 Task: Open Card Card0000000252 in Board Board0000000063 in Workspace WS0000000021 in Trello. Add Member Email0000000084 to Card Card0000000252 in Board Board0000000063 in Workspace WS0000000021 in Trello. Add Red Label titled Label0000000252 to Card Card0000000252 in Board Board0000000063 in Workspace WS0000000021 in Trello. Add Checklist CL0000000252 to Card Card0000000252 in Board Board0000000063 in Workspace WS0000000021 in Trello. Add Dates with Start Date as Nov 01 2023 and Due Date as Nov 30 2023 to Card Card0000000252 in Board Board0000000063 in Workspace WS0000000021 in Trello
Action: Mouse moved to (525, 555)
Screenshot: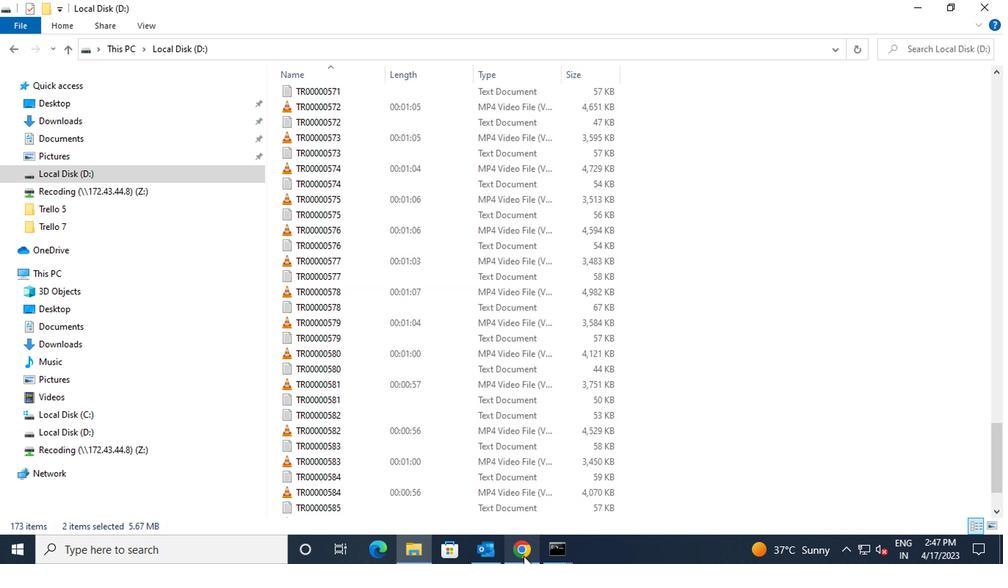 
Action: Mouse pressed left at (525, 555)
Screenshot: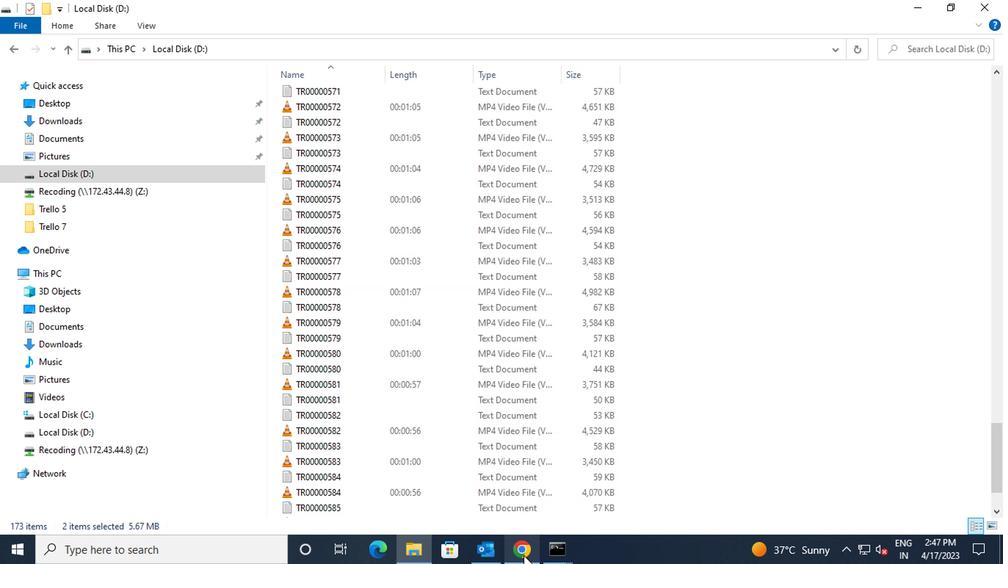
Action: Mouse moved to (352, 460)
Screenshot: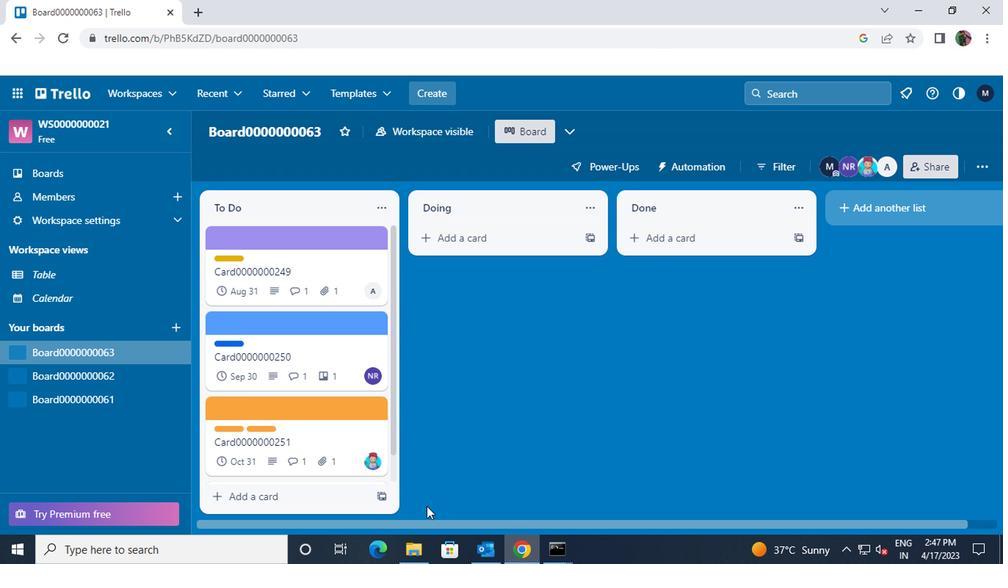 
Action: Mouse scrolled (352, 459) with delta (0, -1)
Screenshot: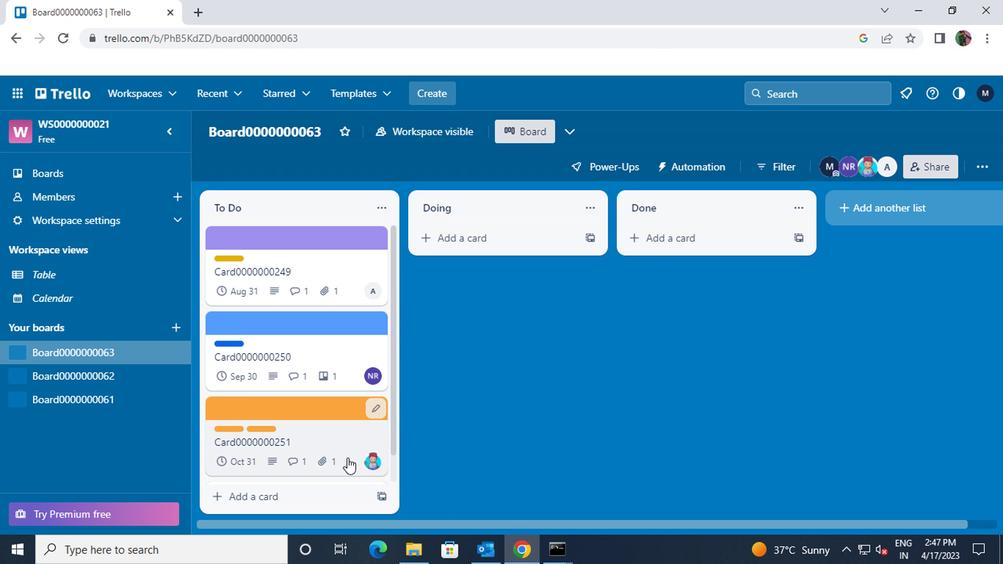 
Action: Mouse scrolled (352, 459) with delta (0, -1)
Screenshot: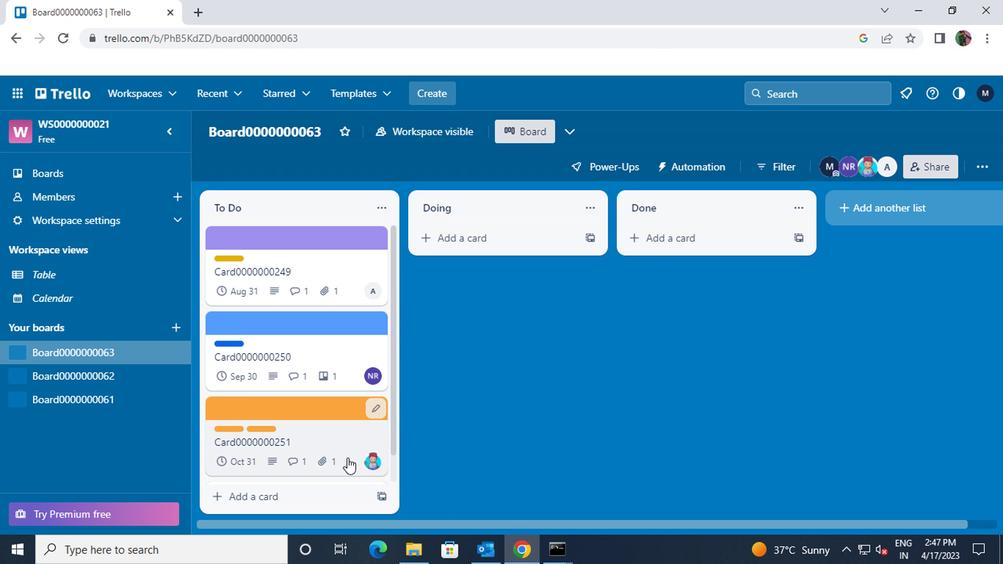 
Action: Mouse scrolled (352, 459) with delta (0, -1)
Screenshot: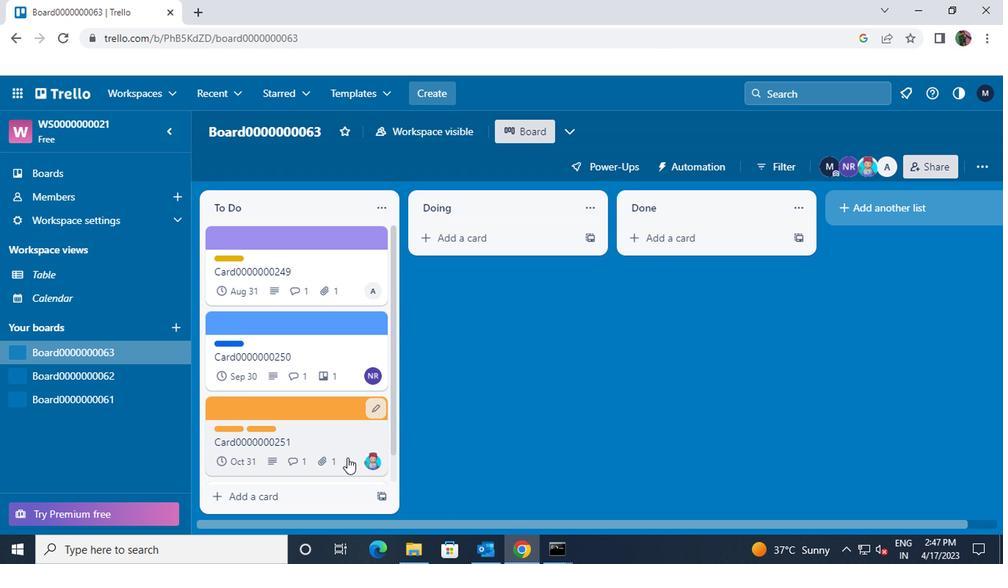 
Action: Mouse moved to (341, 458)
Screenshot: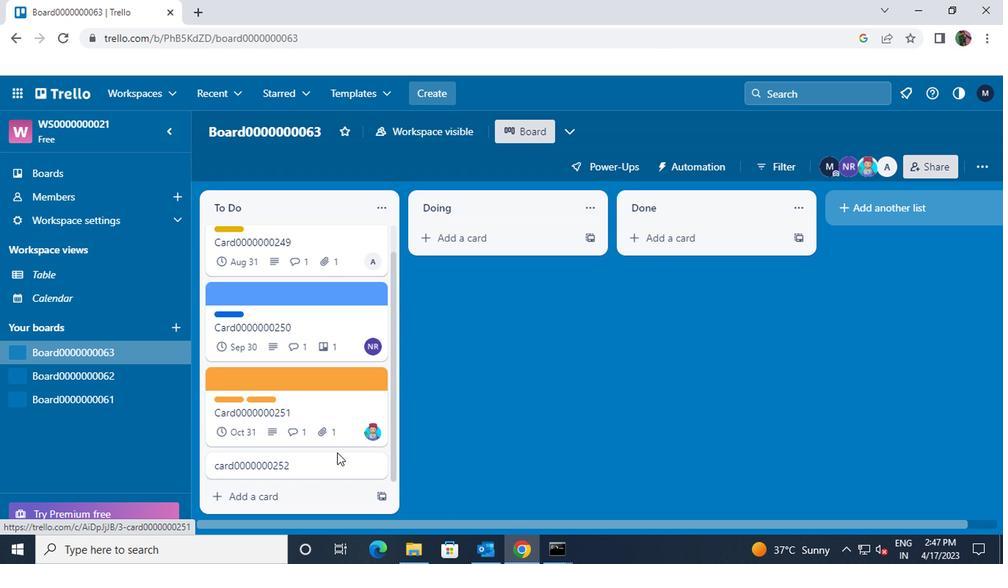 
Action: Mouse pressed left at (341, 458)
Screenshot: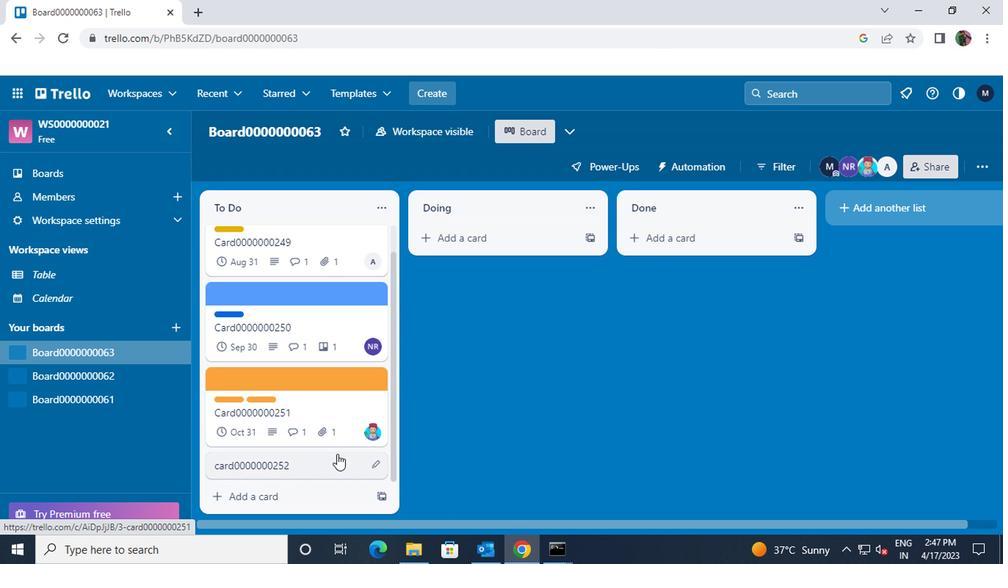 
Action: Mouse moved to (676, 205)
Screenshot: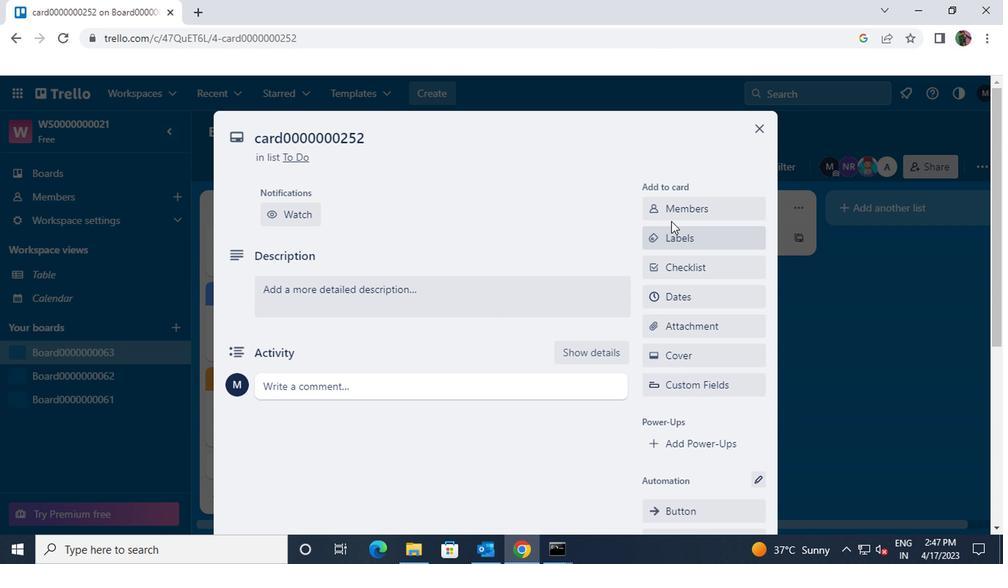 
Action: Mouse pressed left at (676, 205)
Screenshot: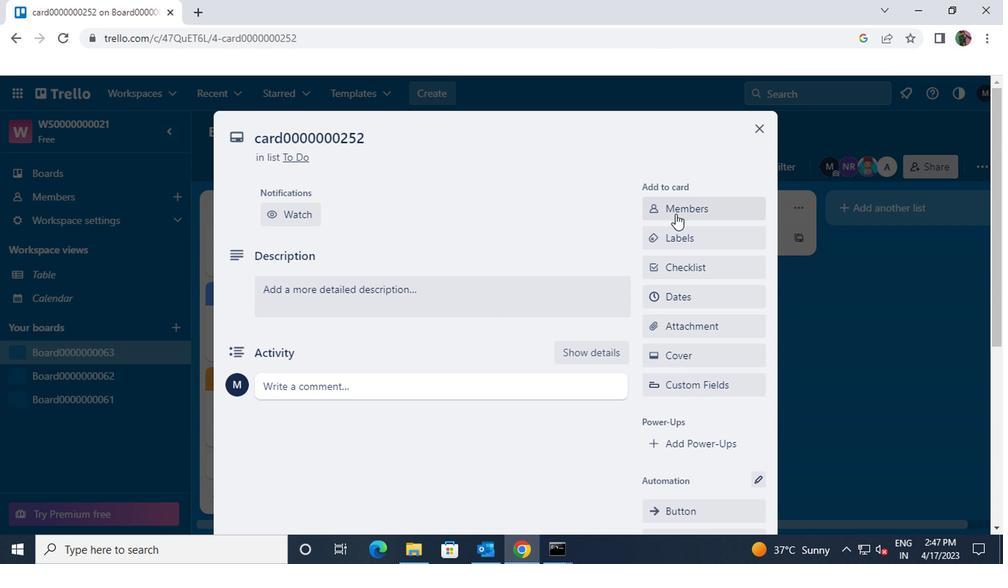 
Action: Mouse moved to (680, 287)
Screenshot: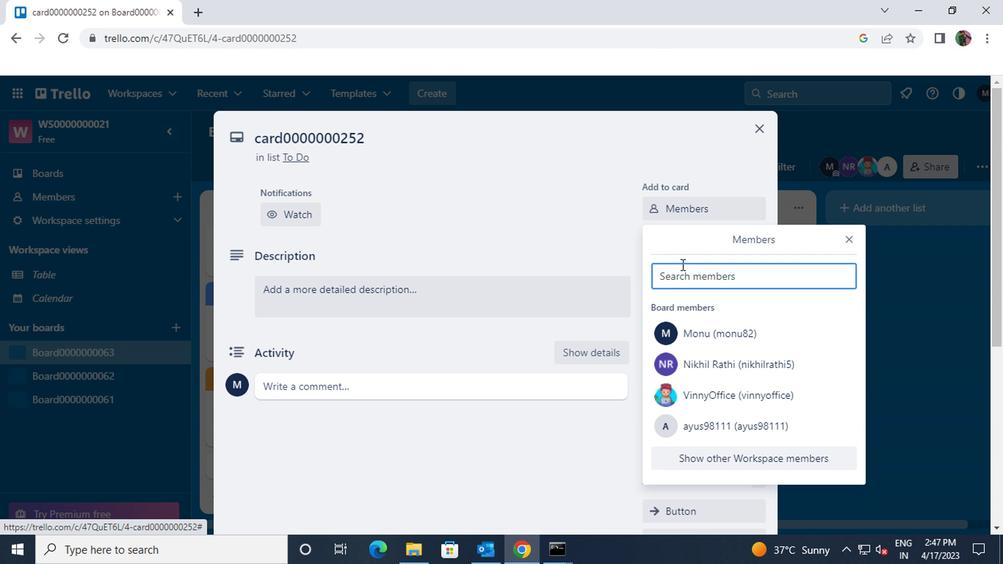 
Action: Key pressed carstreet791<Key.shift><Key.shift><Key.shift><Key.shift><Key.shift><Key.shift>@GMAIL.COM
Screenshot: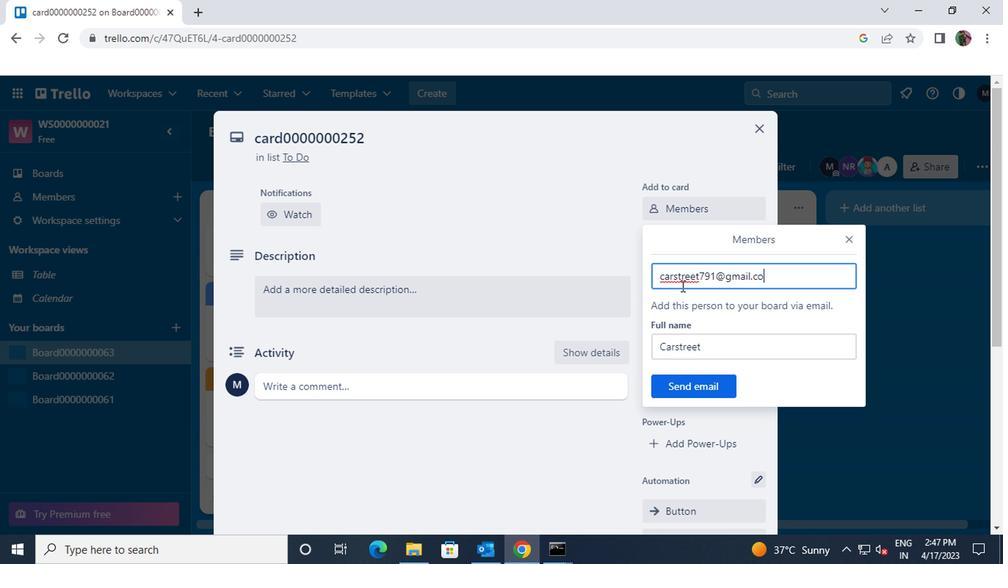 
Action: Mouse moved to (705, 382)
Screenshot: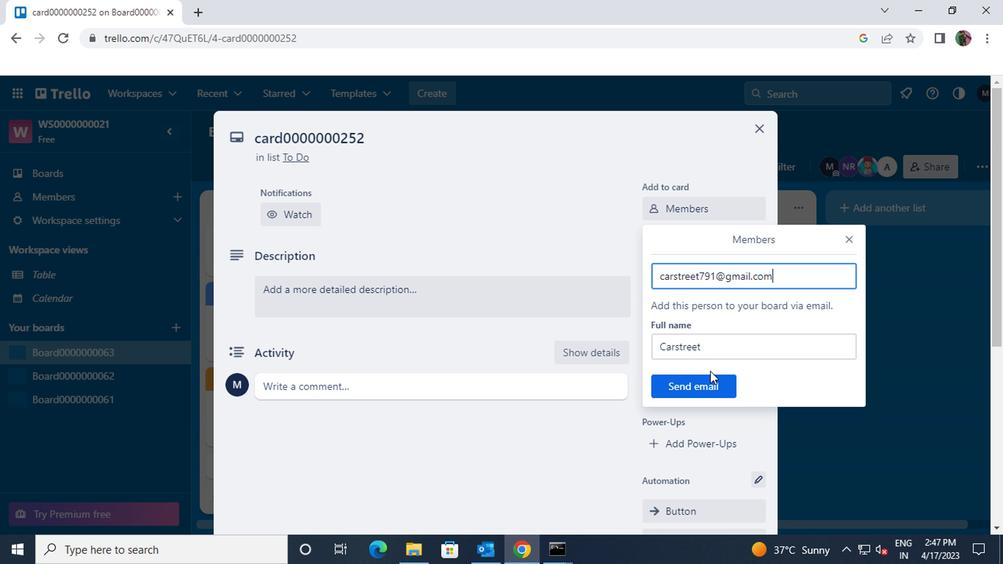 
Action: Mouse pressed left at (705, 382)
Screenshot: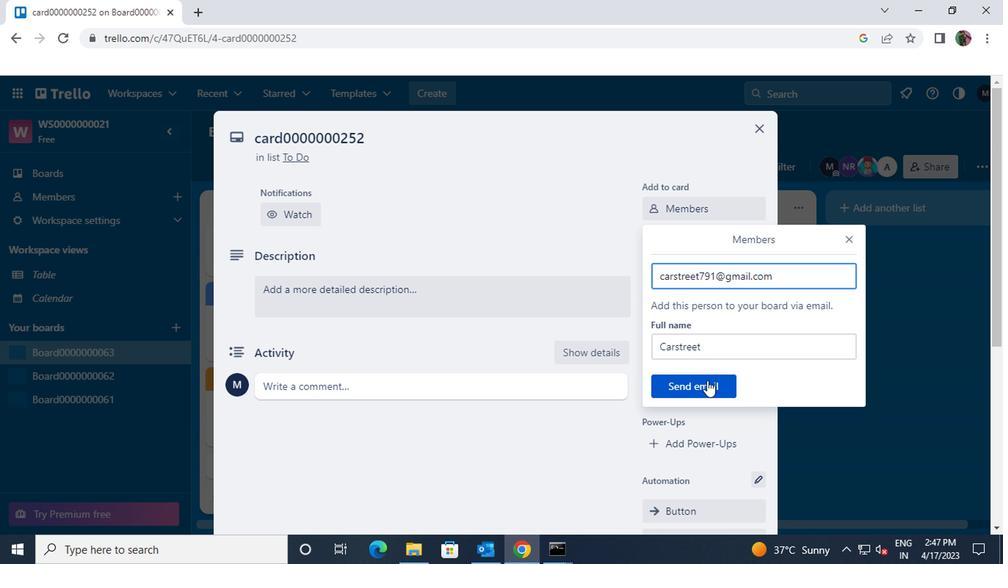 
Action: Mouse moved to (715, 243)
Screenshot: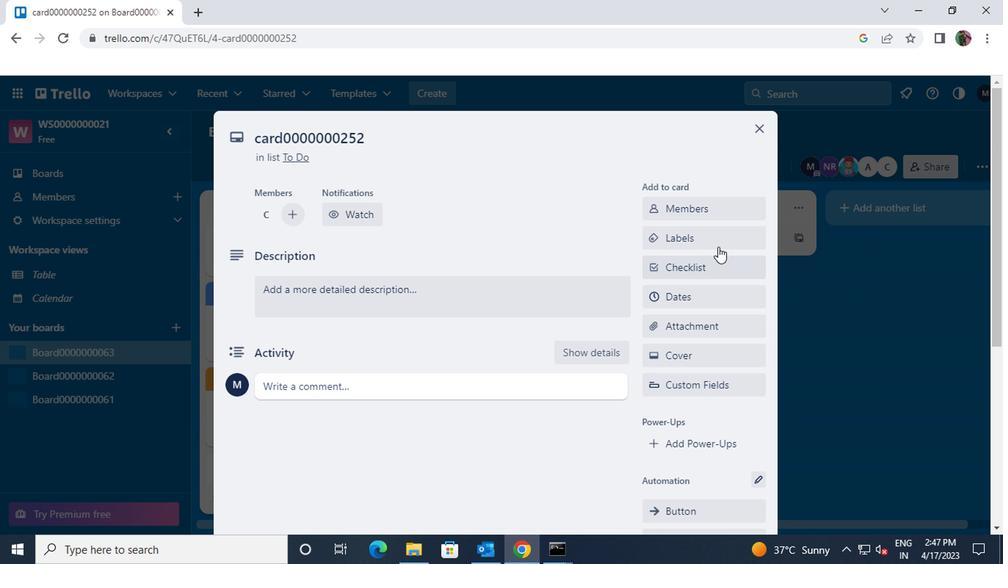 
Action: Mouse pressed left at (715, 243)
Screenshot: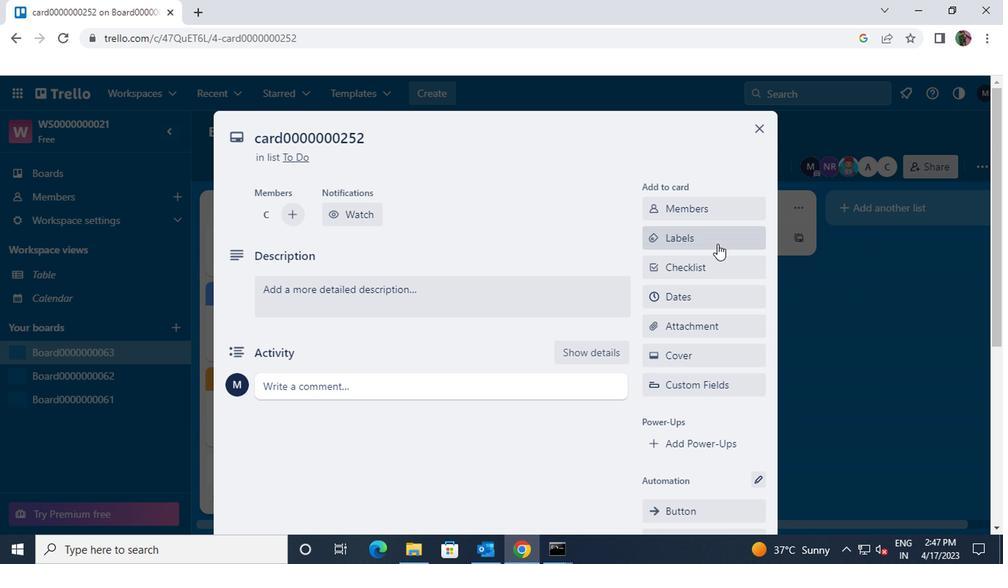
Action: Mouse moved to (742, 490)
Screenshot: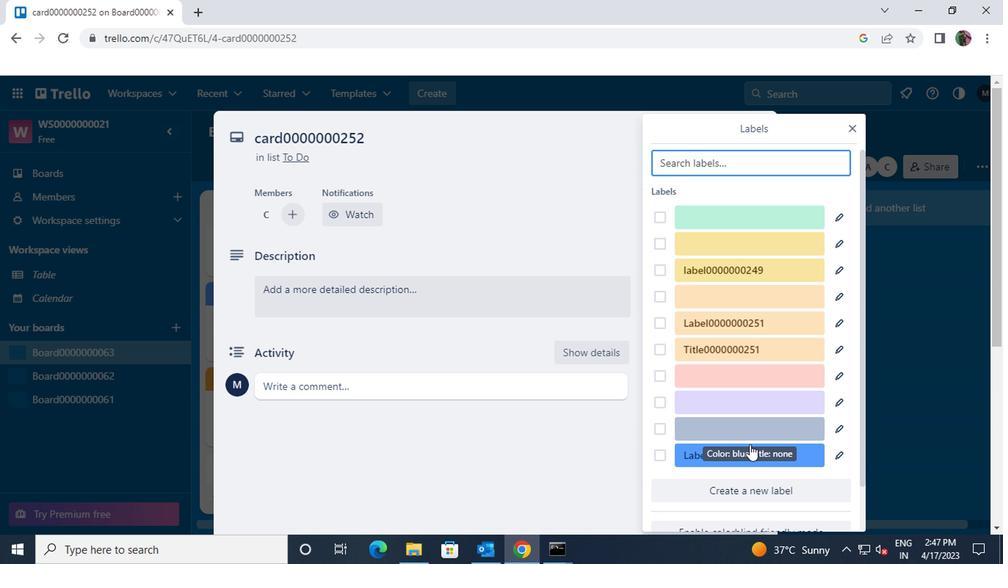 
Action: Mouse pressed left at (742, 490)
Screenshot: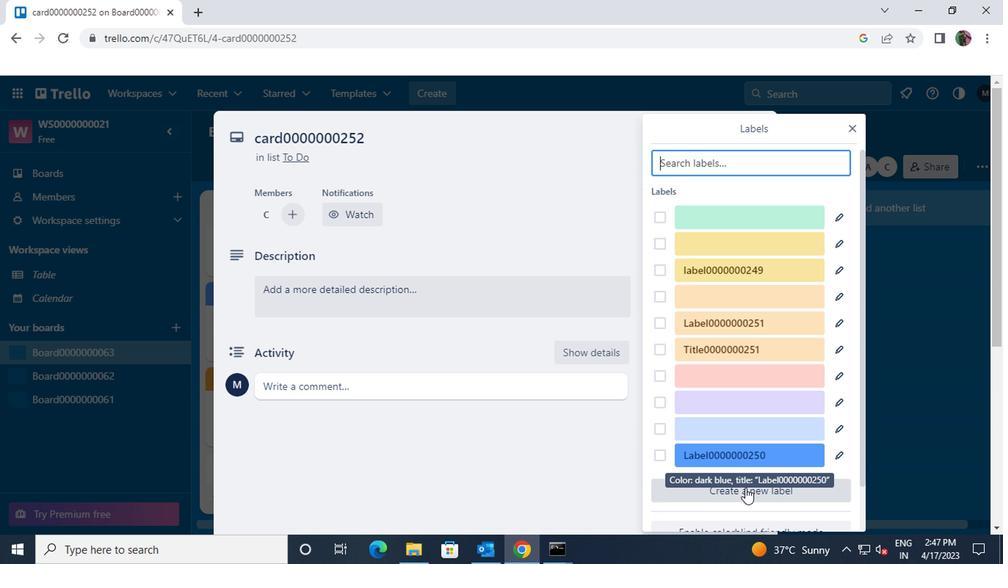 
Action: Mouse moved to (725, 262)
Screenshot: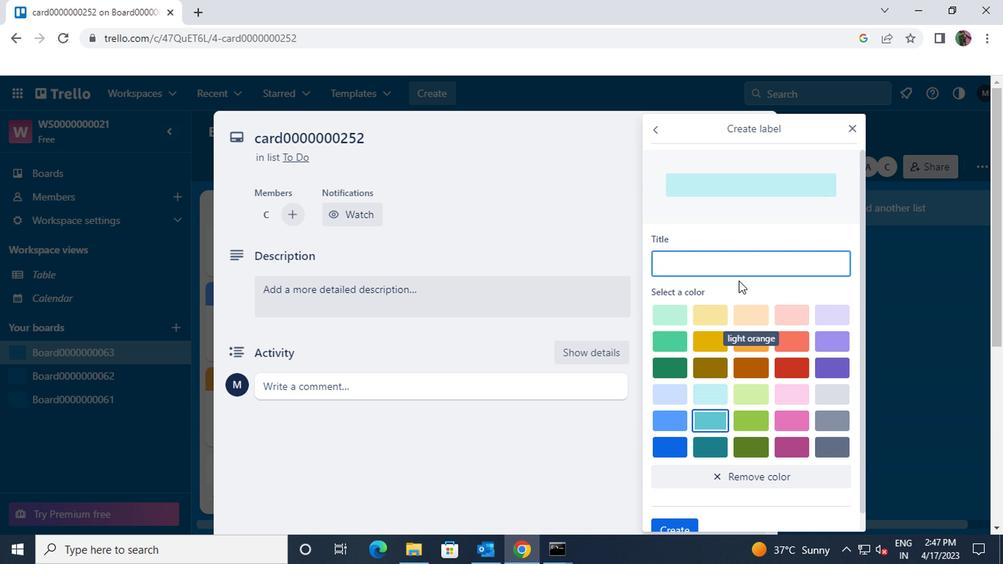 
Action: Mouse pressed left at (725, 262)
Screenshot: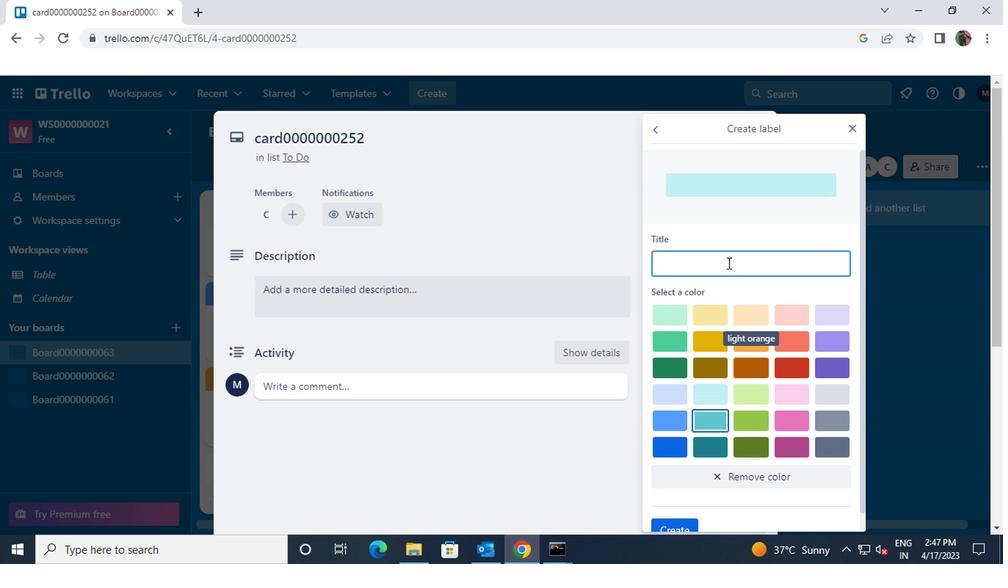
Action: Key pressed <Key.shift>LABEL0000000252
Screenshot: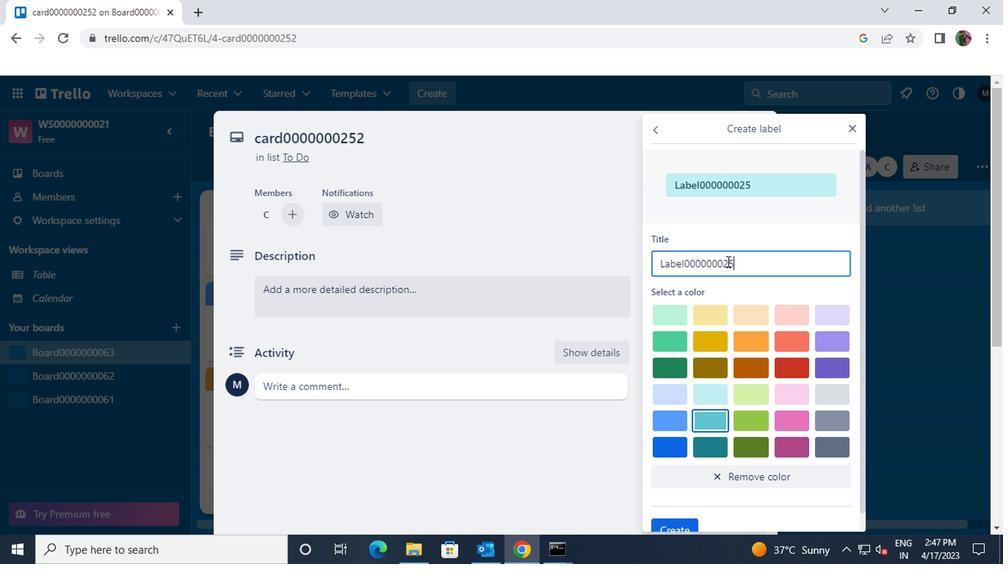 
Action: Mouse moved to (786, 366)
Screenshot: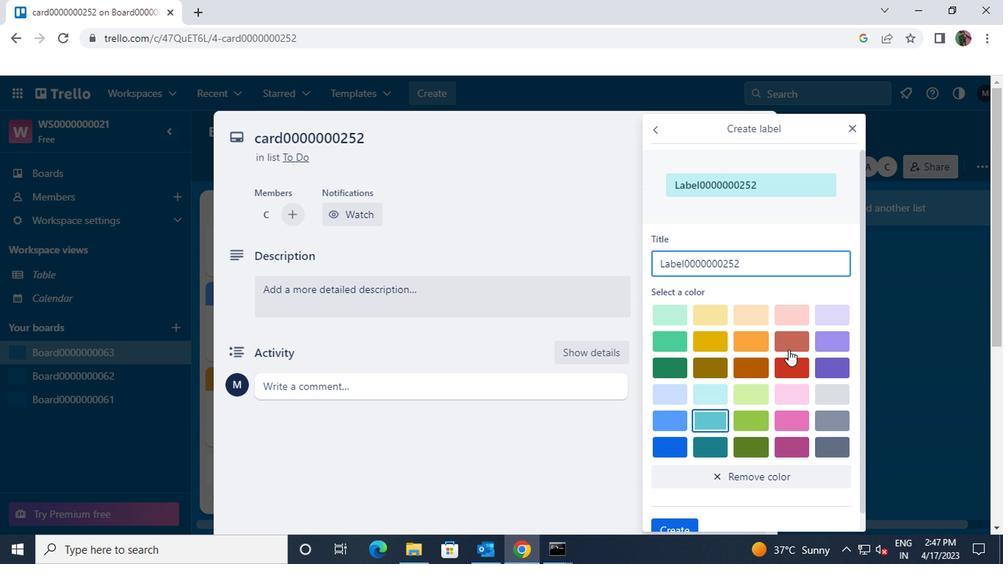 
Action: Mouse pressed left at (786, 366)
Screenshot: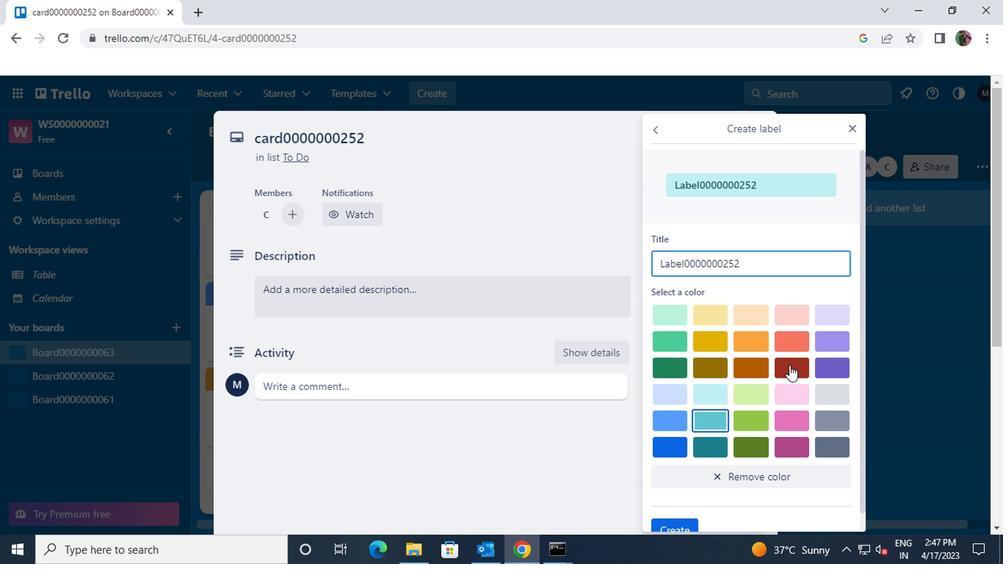 
Action: Mouse scrolled (786, 365) with delta (0, 0)
Screenshot: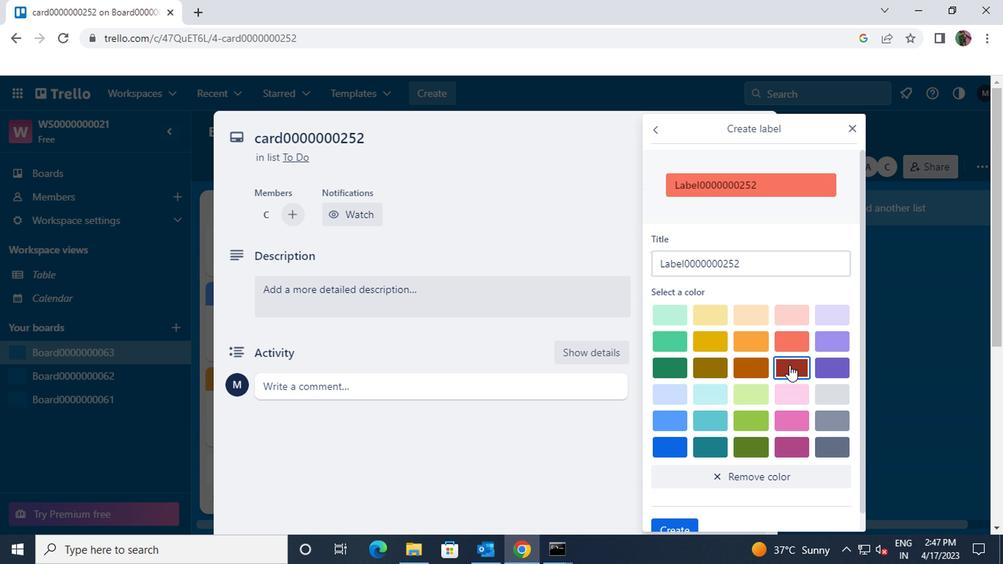
Action: Mouse moved to (786, 366)
Screenshot: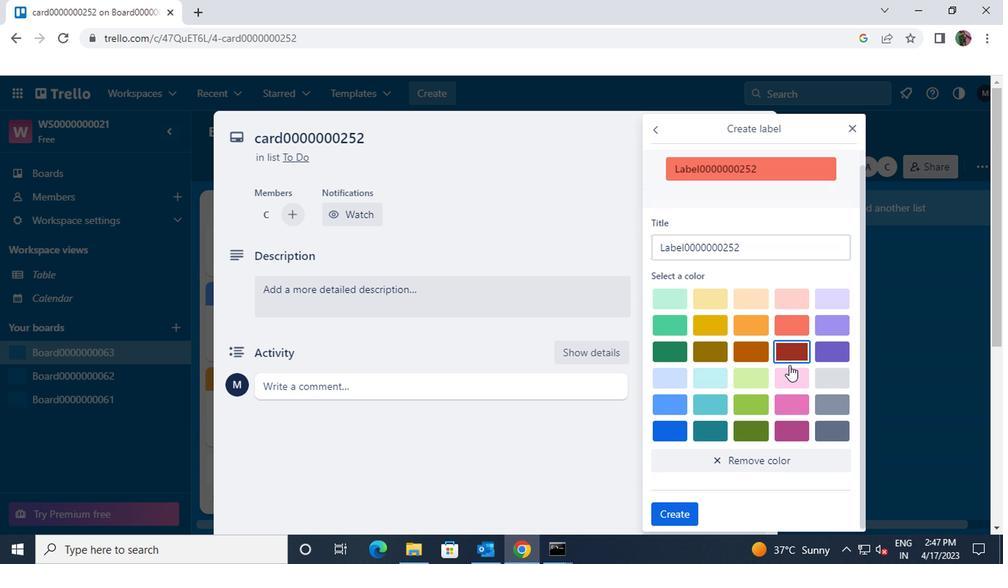 
Action: Mouse scrolled (786, 365) with delta (0, 0)
Screenshot: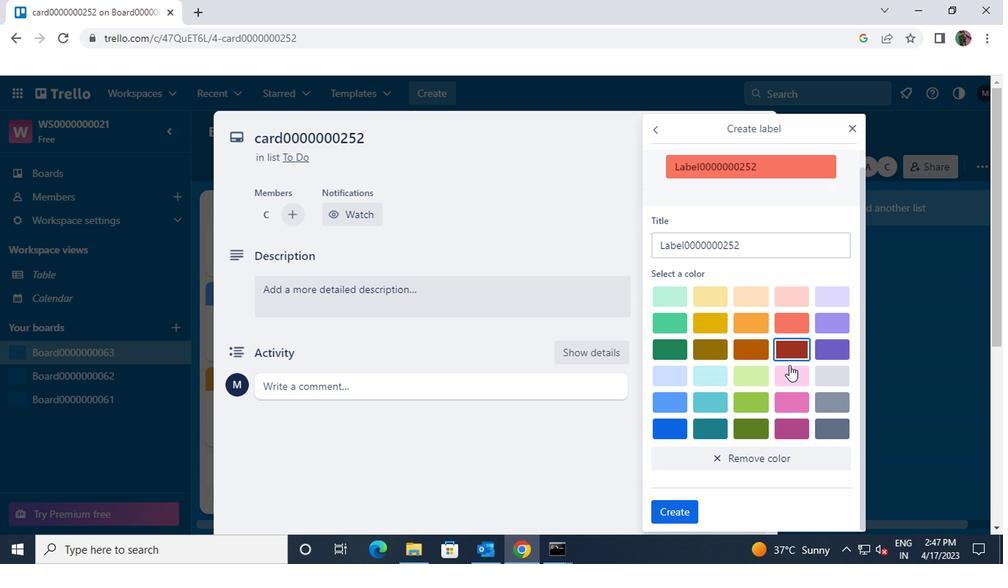 
Action: Mouse scrolled (786, 365) with delta (0, 0)
Screenshot: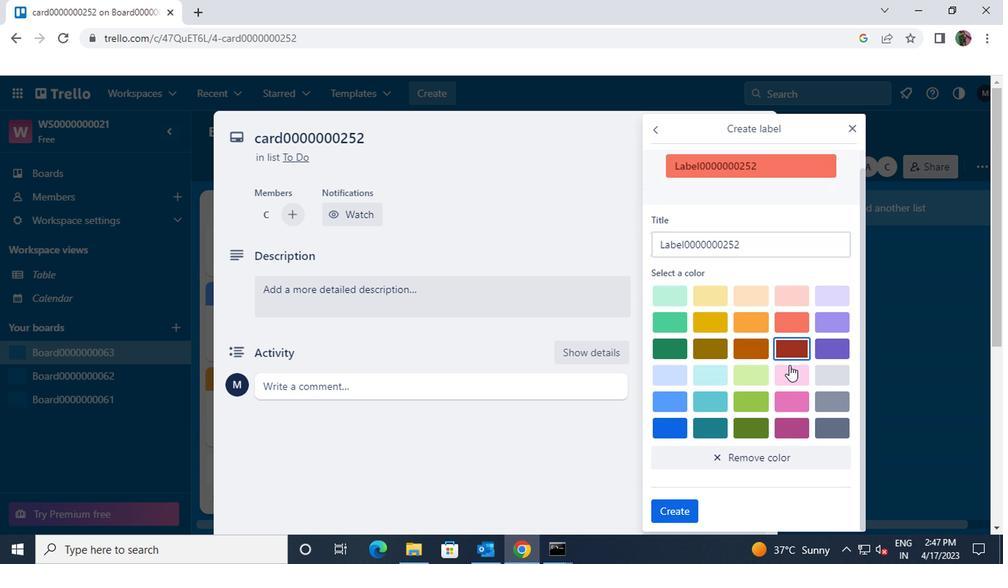
Action: Mouse moved to (684, 505)
Screenshot: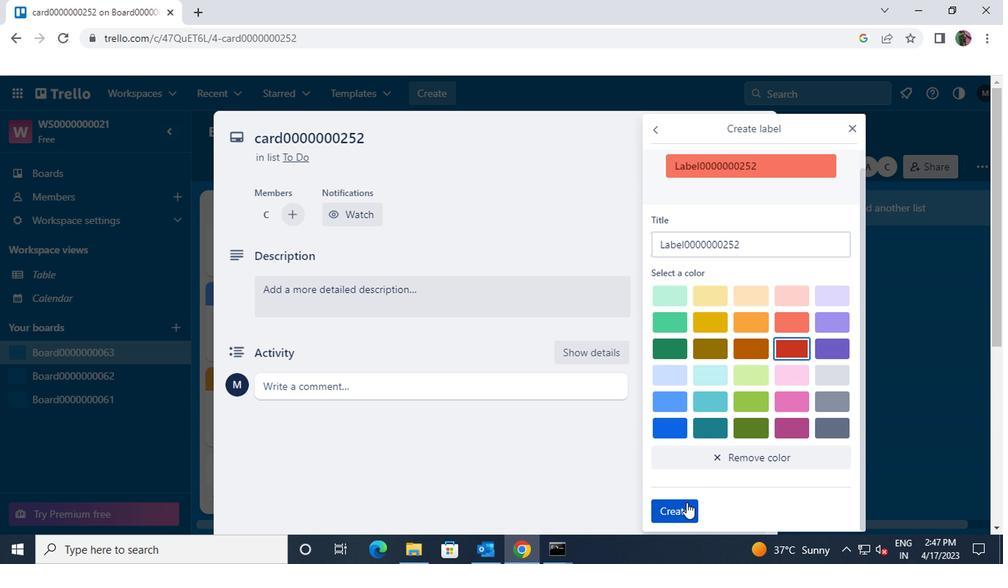
Action: Mouse pressed left at (684, 505)
Screenshot: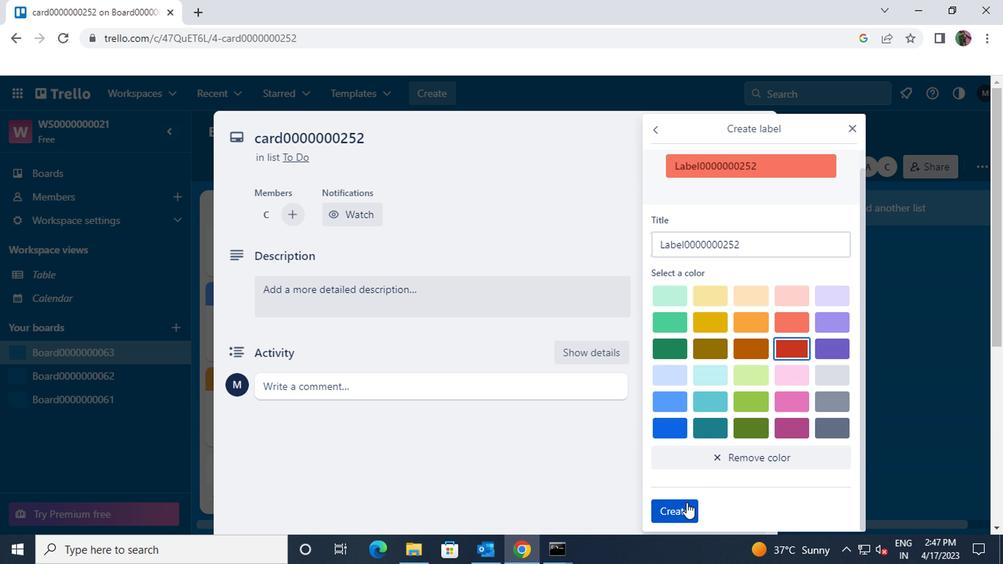 
Action: Mouse pressed left at (684, 505)
Screenshot: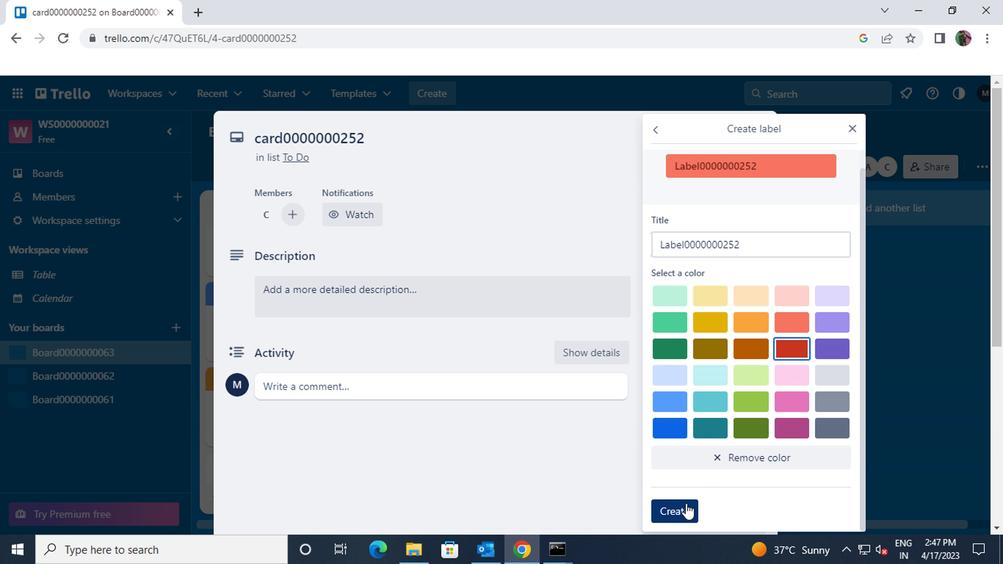 
Action: Mouse moved to (848, 128)
Screenshot: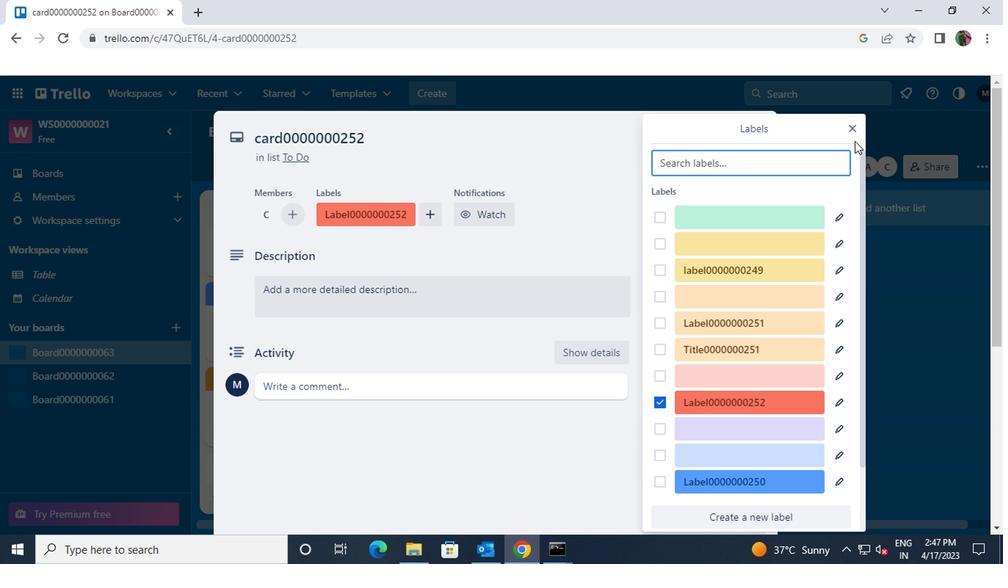 
Action: Mouse pressed left at (848, 128)
Screenshot: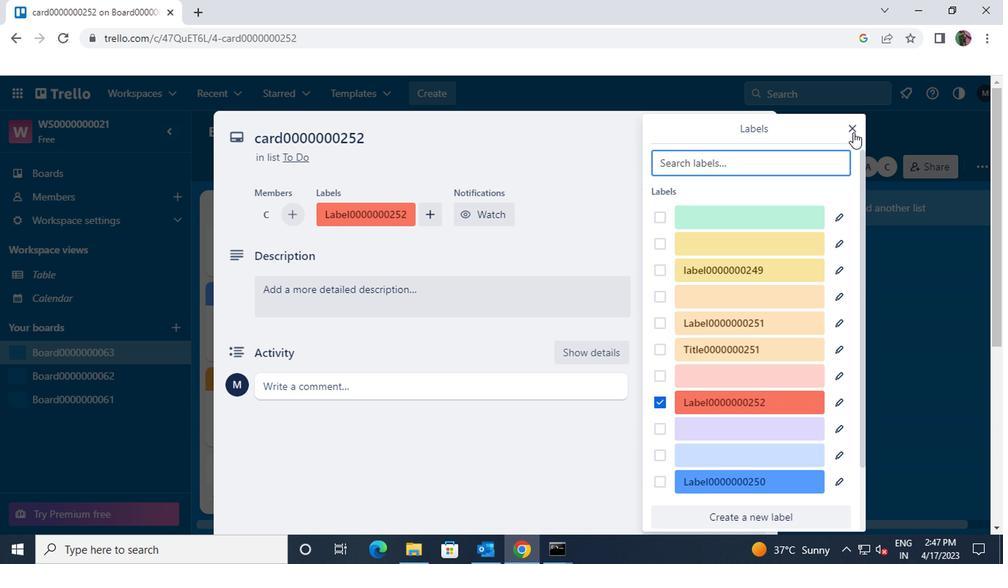 
Action: Mouse moved to (727, 264)
Screenshot: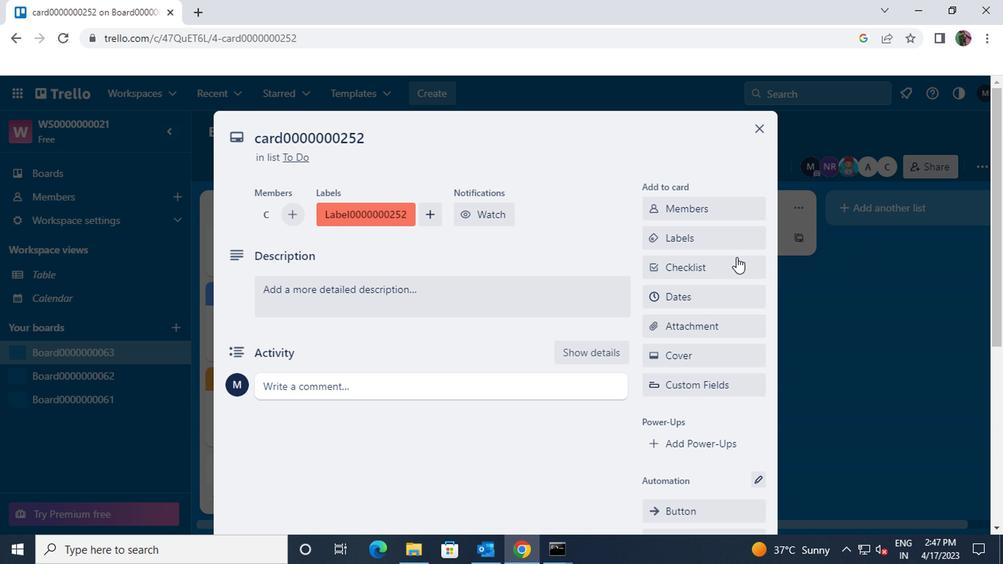 
Action: Mouse pressed left at (727, 264)
Screenshot: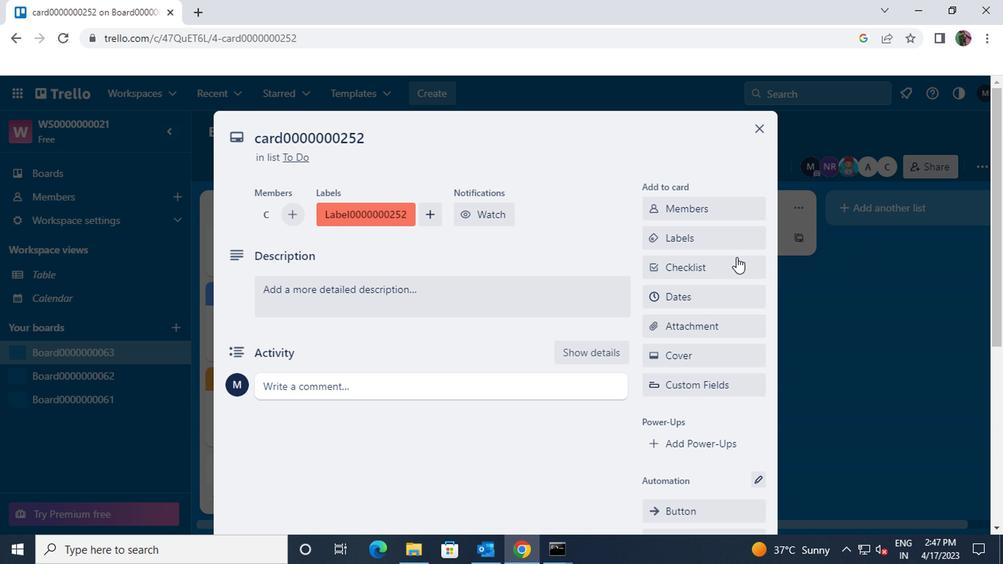 
Action: Mouse moved to (727, 265)
Screenshot: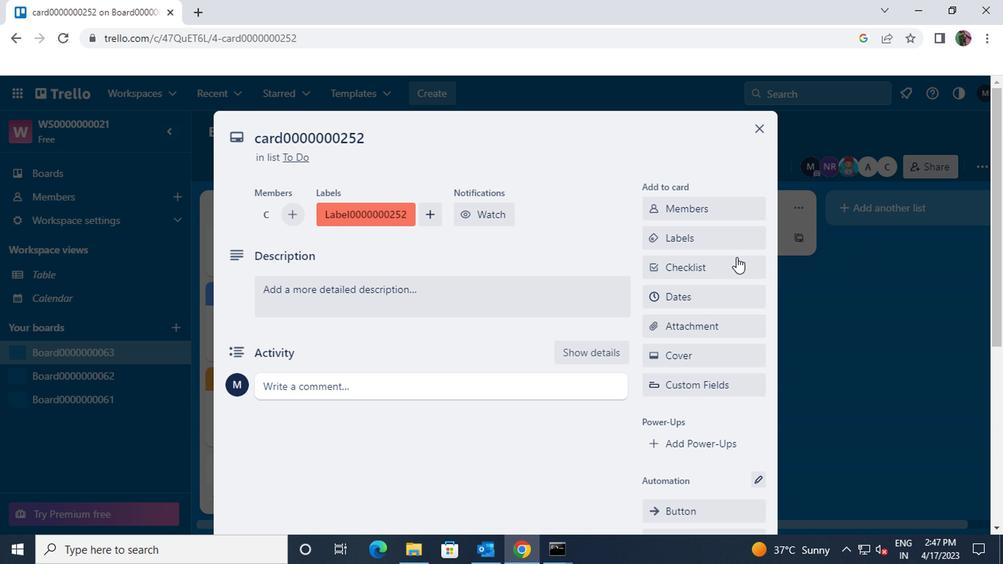 
Action: Key pressed <Key.shift>CL0000000252
Screenshot: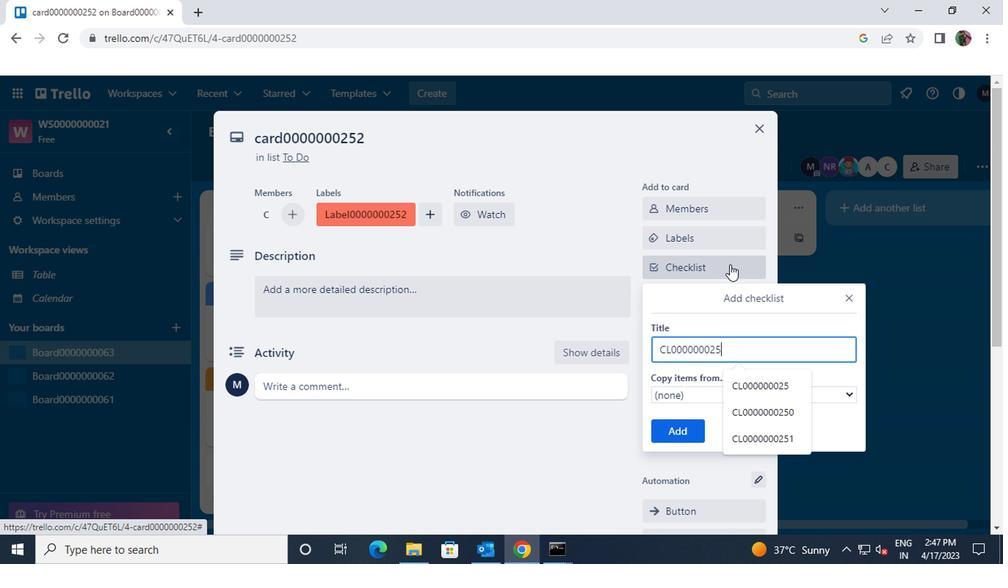 
Action: Mouse moved to (675, 430)
Screenshot: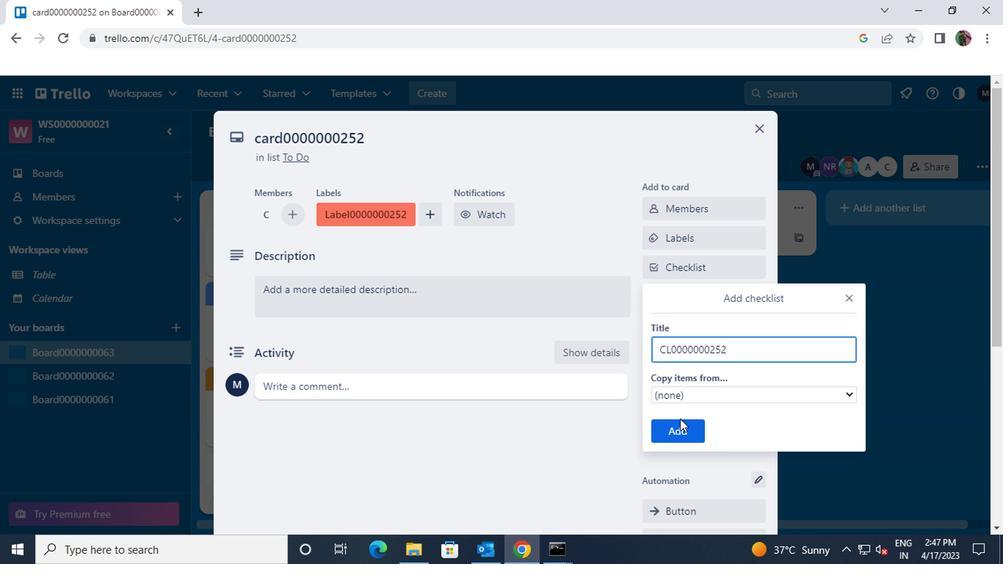 
Action: Mouse pressed left at (675, 430)
Screenshot: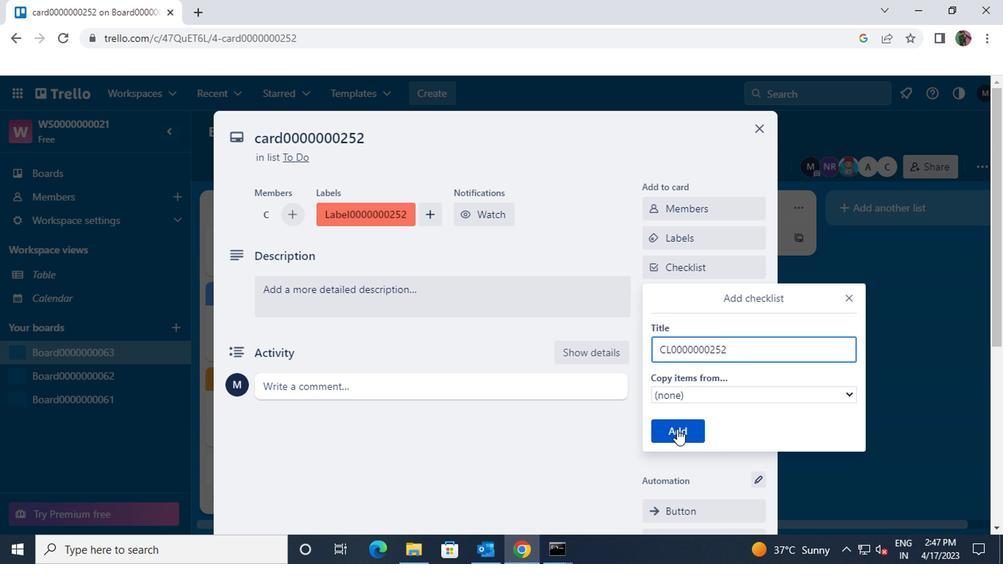 
Action: Mouse moved to (691, 296)
Screenshot: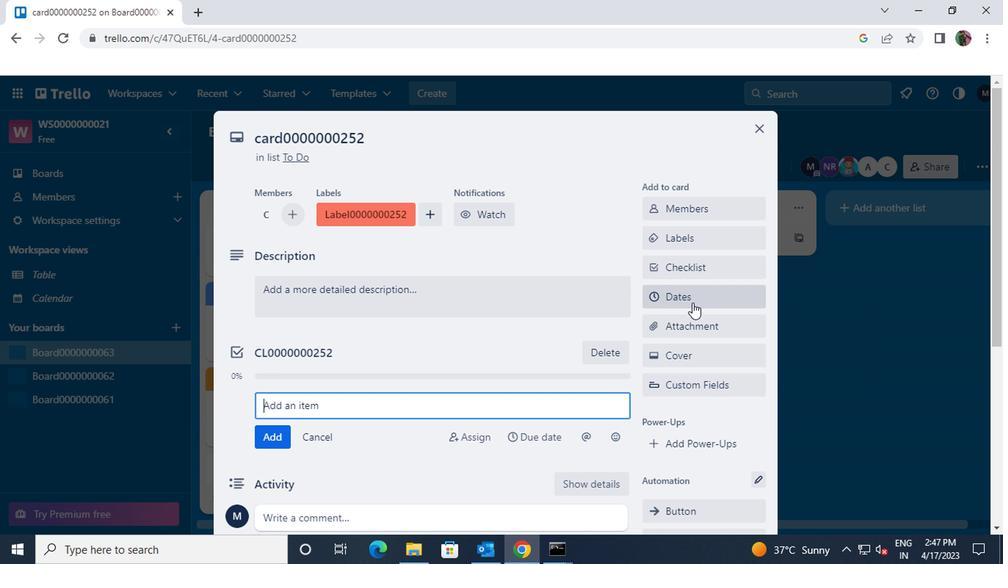 
Action: Mouse pressed left at (691, 296)
Screenshot: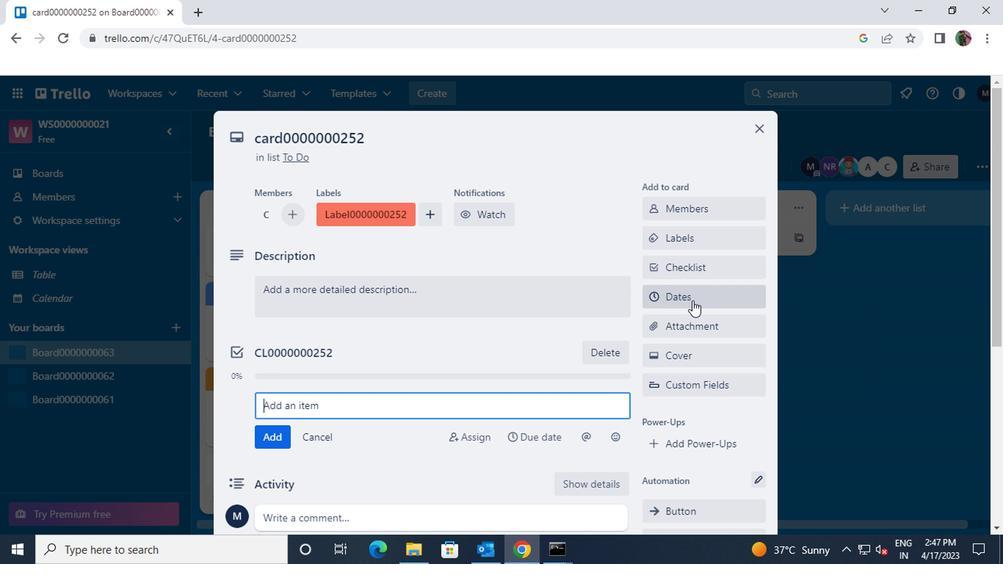
Action: Mouse moved to (835, 162)
Screenshot: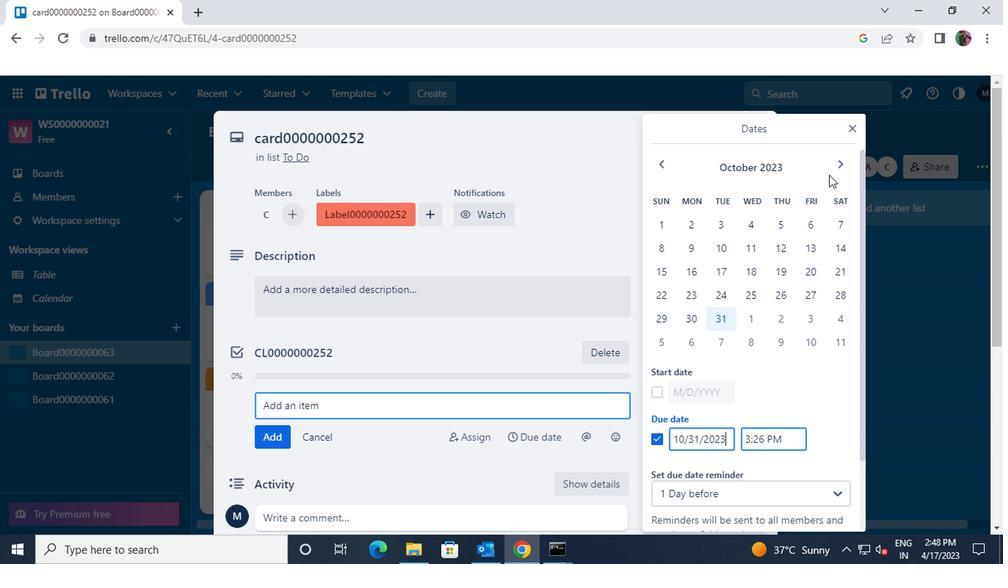 
Action: Mouse pressed left at (835, 162)
Screenshot: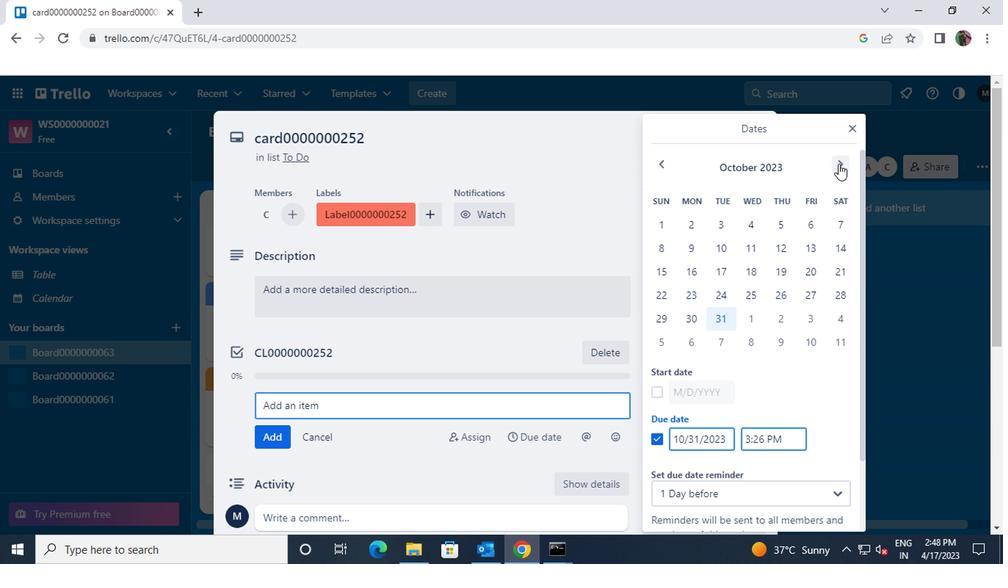 
Action: Mouse moved to (752, 220)
Screenshot: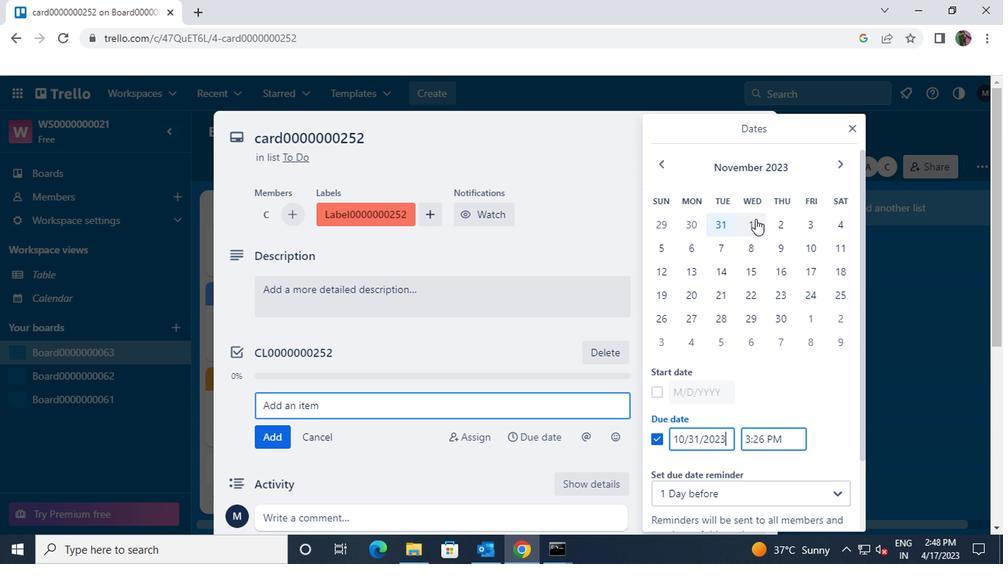 
Action: Mouse pressed left at (752, 220)
Screenshot: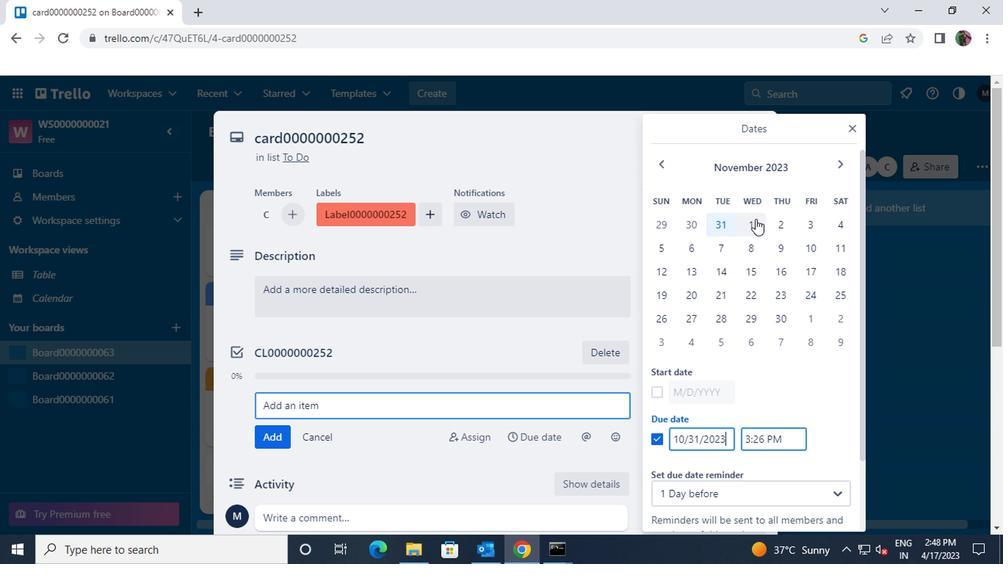 
Action: Mouse scrolled (752, 219) with delta (0, 0)
Screenshot: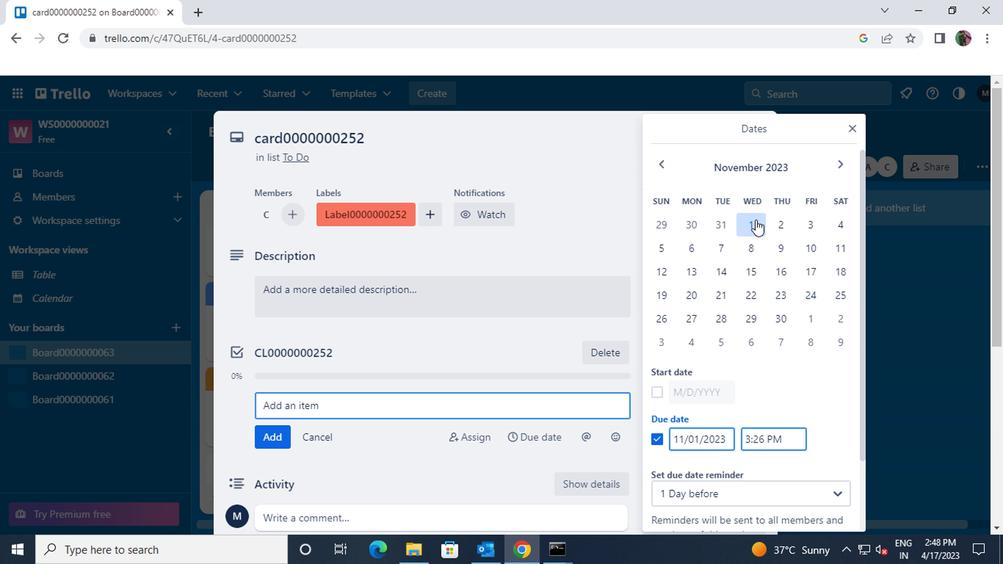 
Action: Mouse moved to (657, 319)
Screenshot: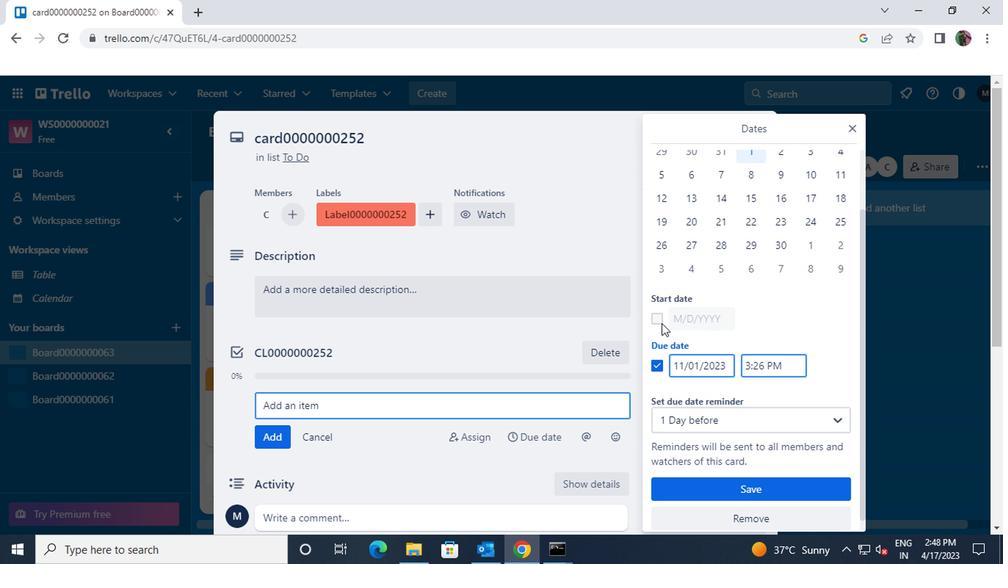 
Action: Mouse pressed left at (657, 319)
Screenshot: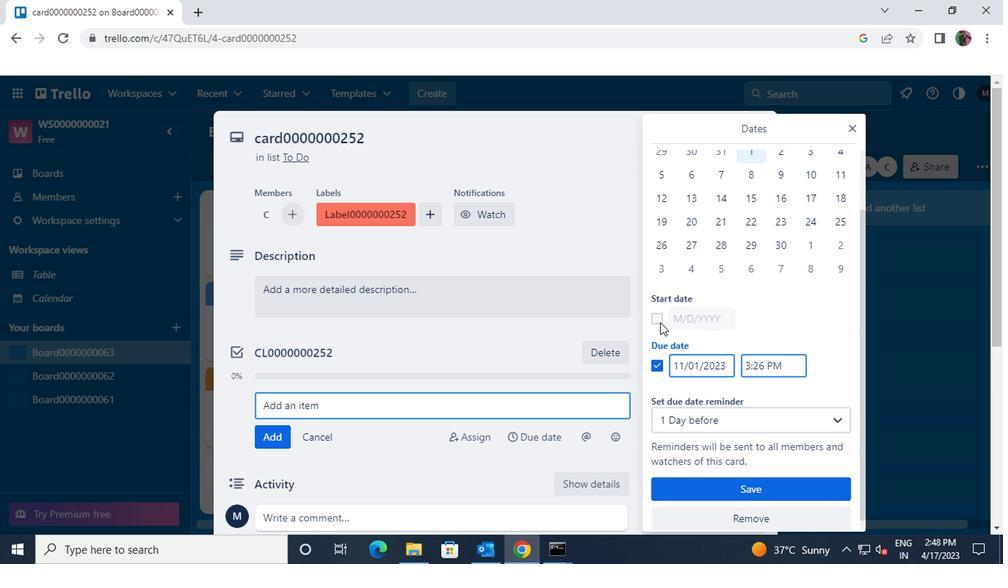 
Action: Mouse moved to (672, 345)
Screenshot: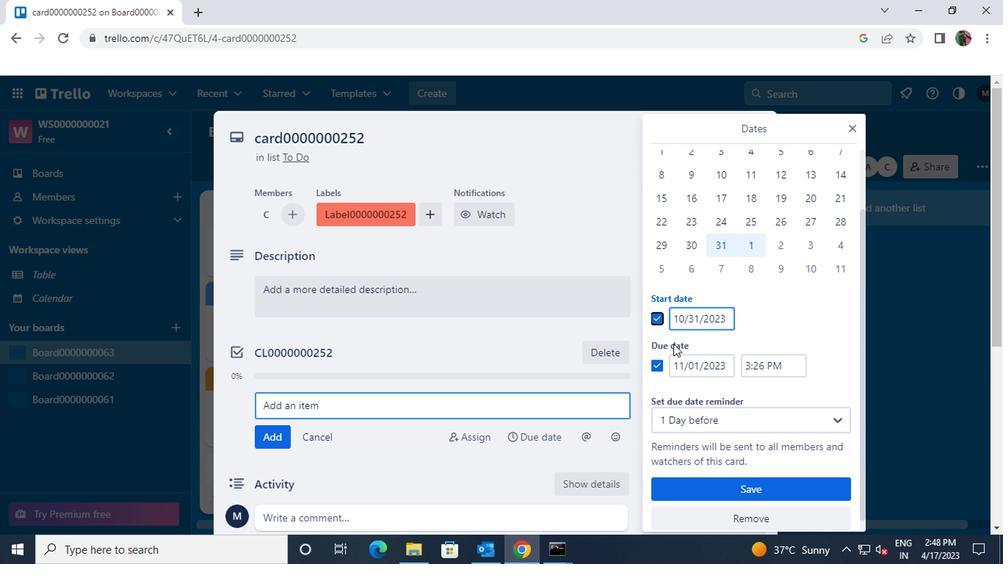 
Action: Mouse scrolled (672, 344) with delta (0, 0)
Screenshot: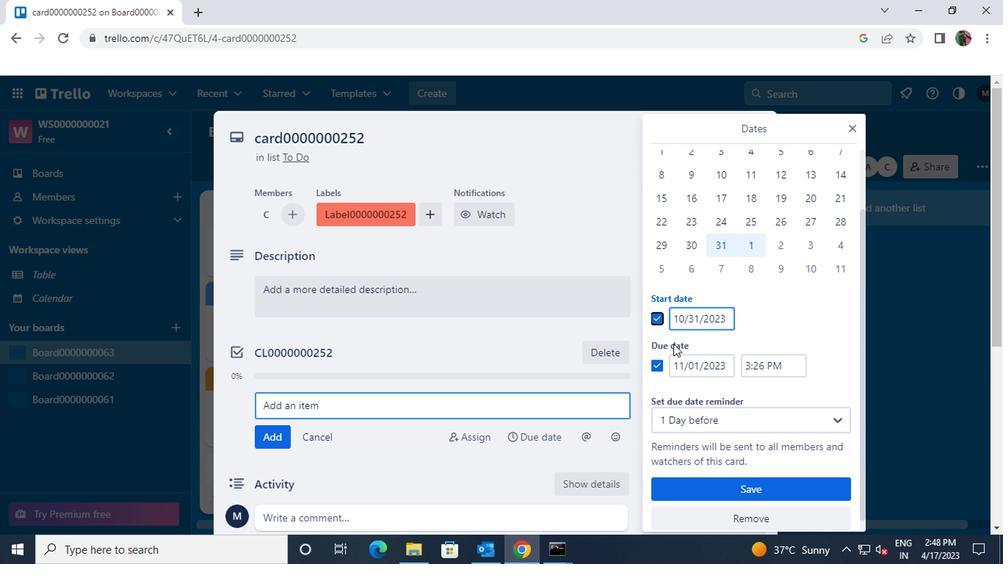 
Action: Mouse moved to (693, 228)
Screenshot: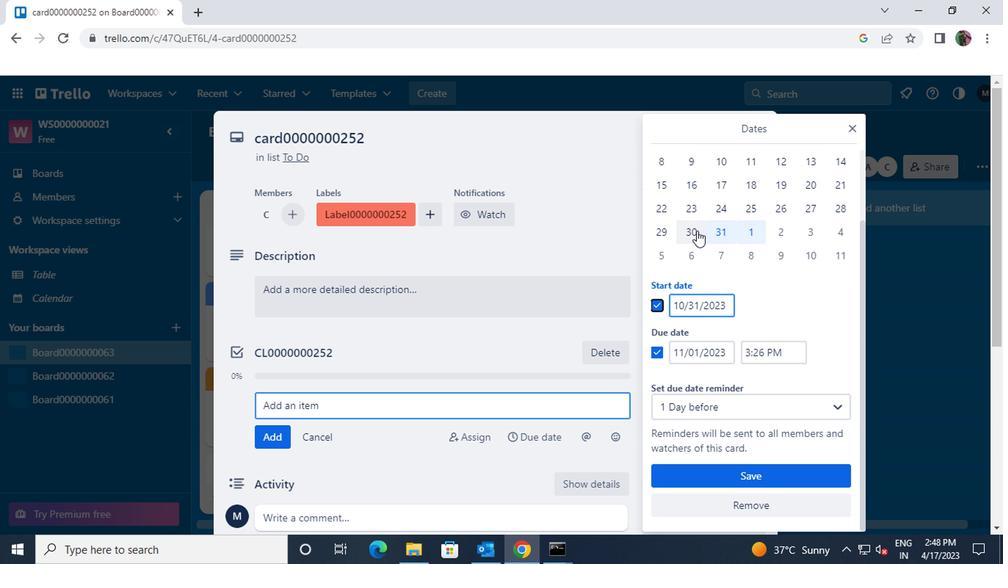 
Action: Mouse pressed left at (693, 228)
Screenshot: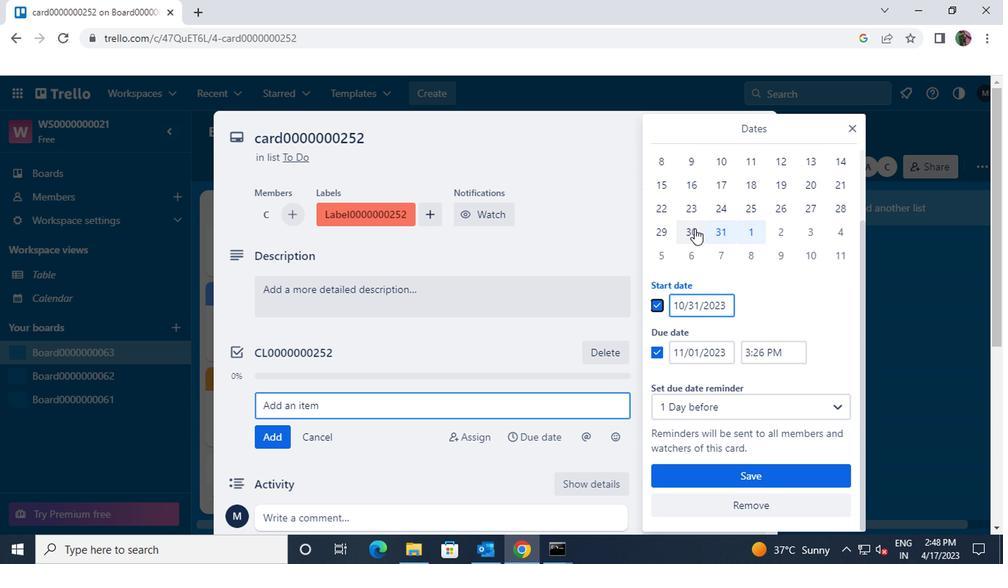 
Action: Mouse moved to (727, 469)
Screenshot: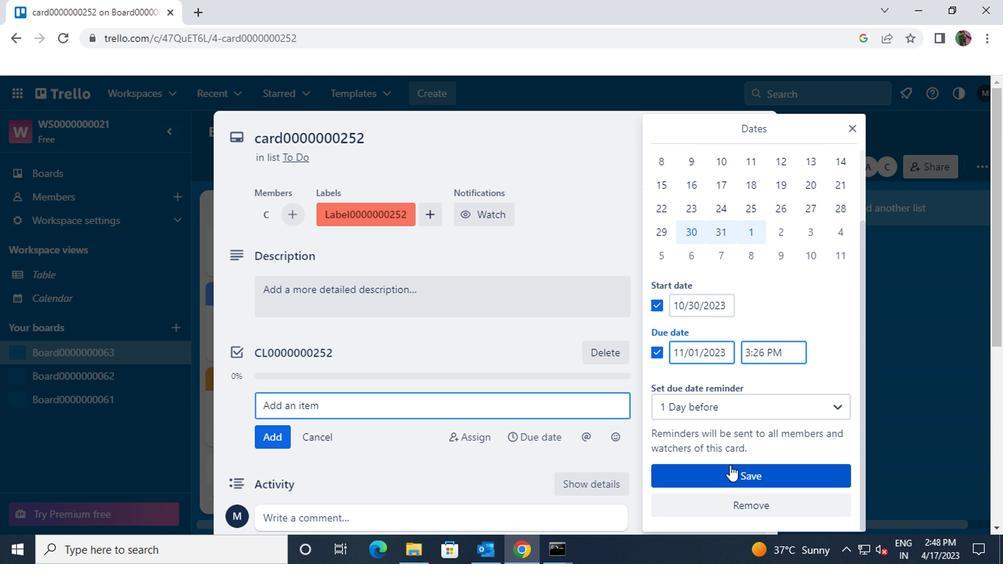 
Action: Mouse pressed left at (727, 469)
Screenshot: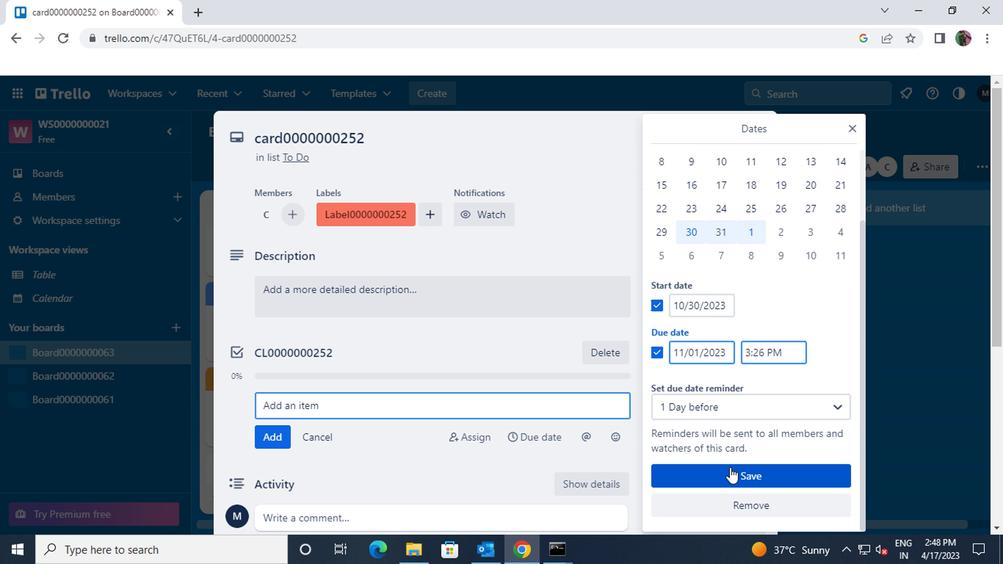 
